 Task: Create a sub task Release to Production / Go Live for the task  Implement social media sharing feature for the app in the project Trex , assign it to team member softage.7@softage.net and update the status of the sub task to  Completed , set the priority of the sub task to High.
Action: Mouse moved to (59, 316)
Screenshot: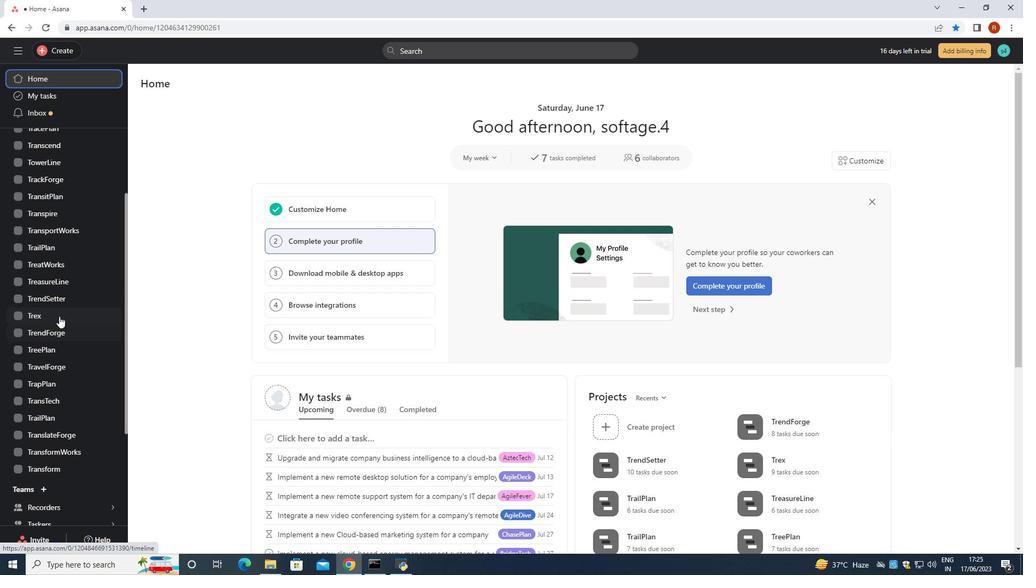
Action: Mouse pressed left at (59, 316)
Screenshot: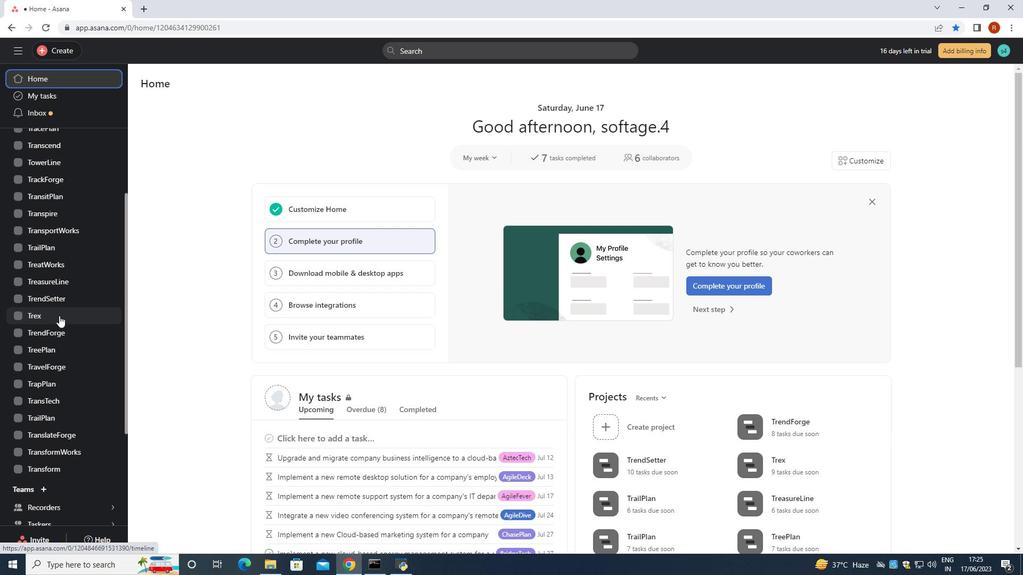 
Action: Mouse moved to (410, 256)
Screenshot: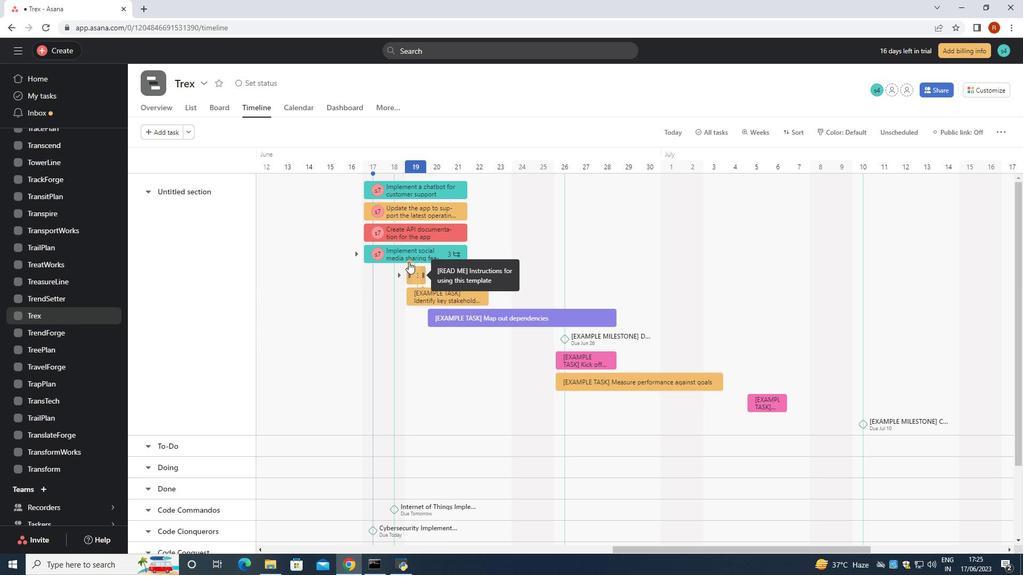 
Action: Mouse pressed left at (410, 256)
Screenshot: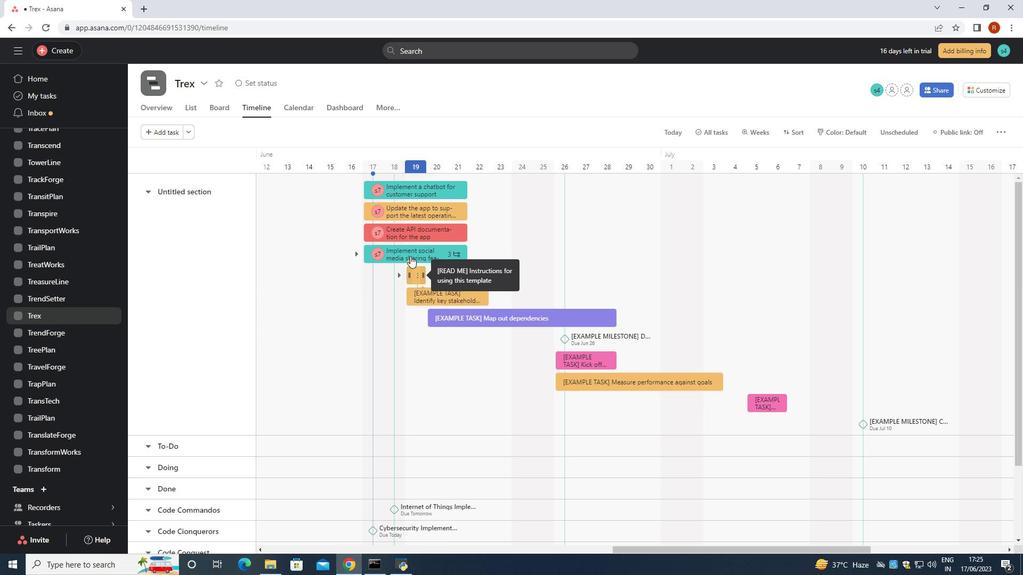 
Action: Mouse moved to (800, 308)
Screenshot: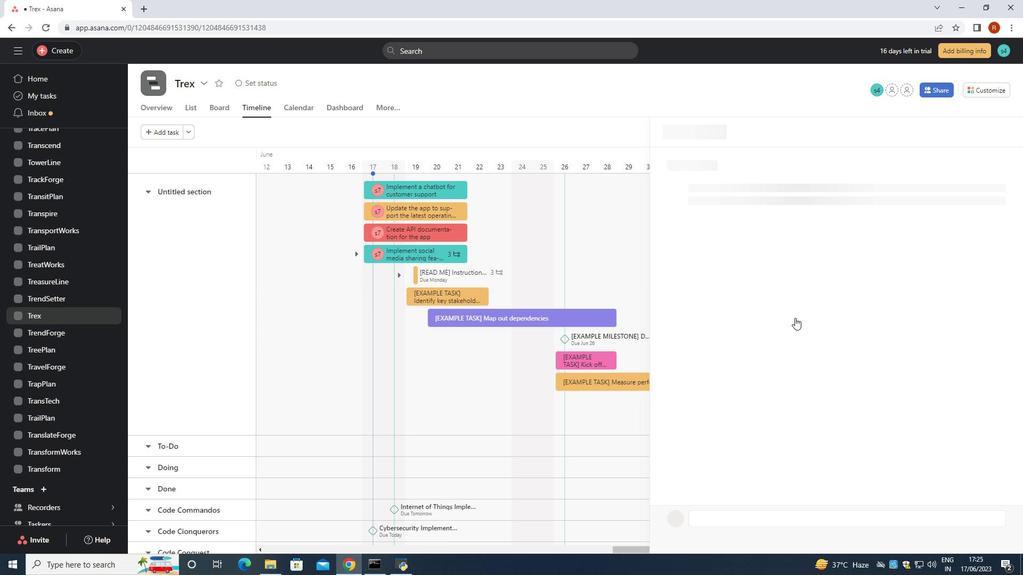 
Action: Mouse scrolled (800, 307) with delta (0, 0)
Screenshot: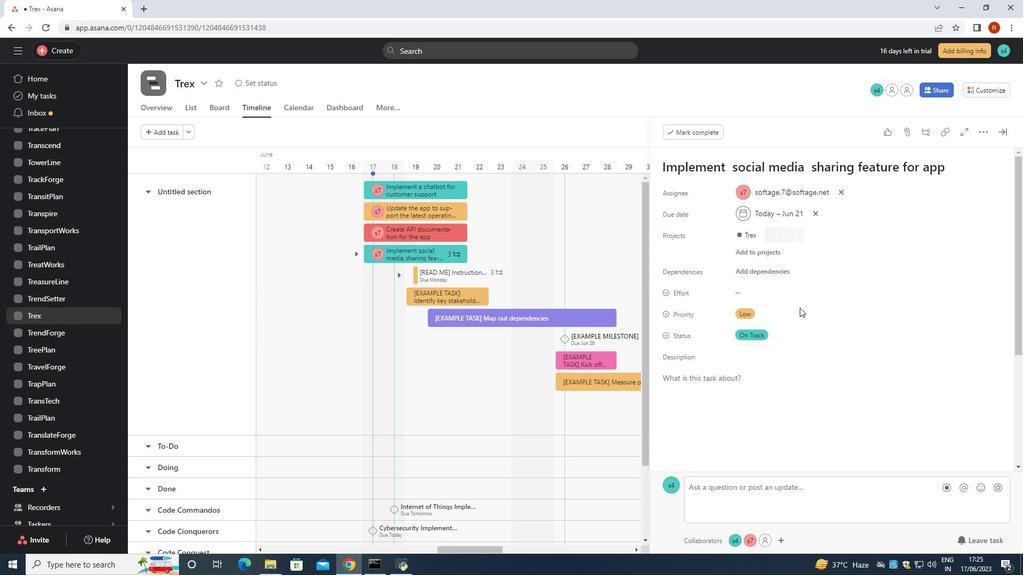 
Action: Mouse scrolled (800, 307) with delta (0, 0)
Screenshot: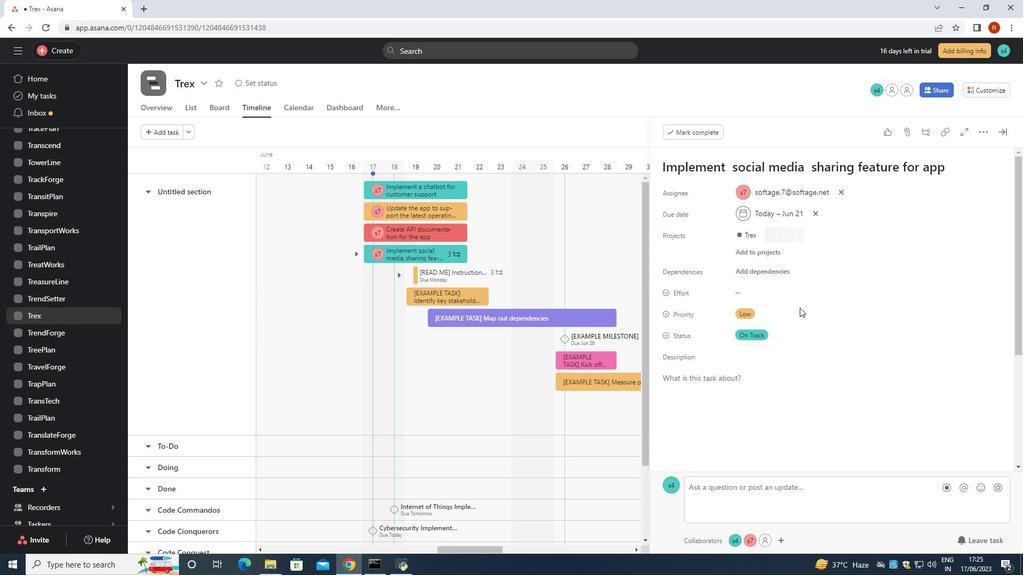 
Action: Mouse scrolled (800, 307) with delta (0, 0)
Screenshot: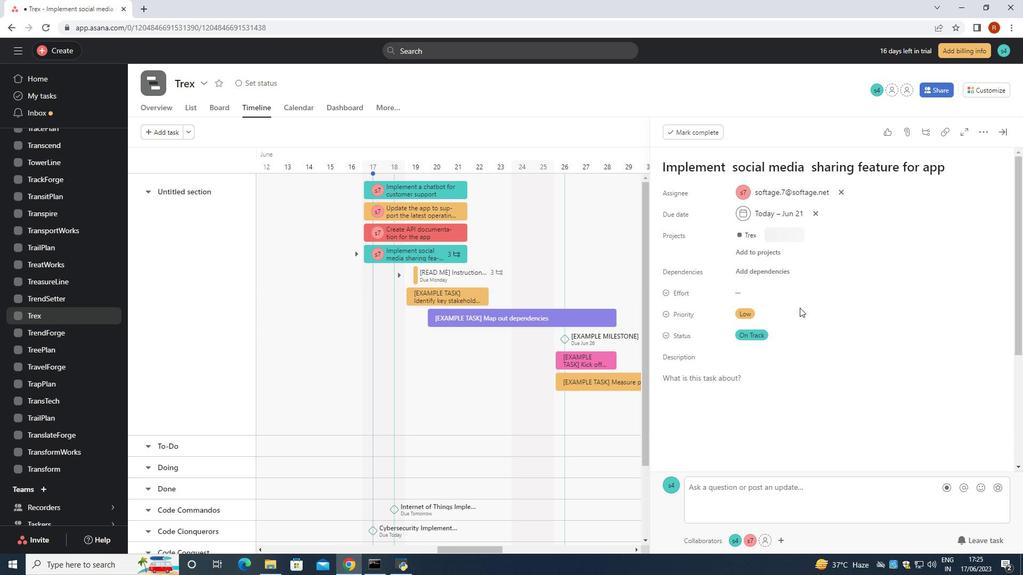 
Action: Mouse scrolled (800, 307) with delta (0, 0)
Screenshot: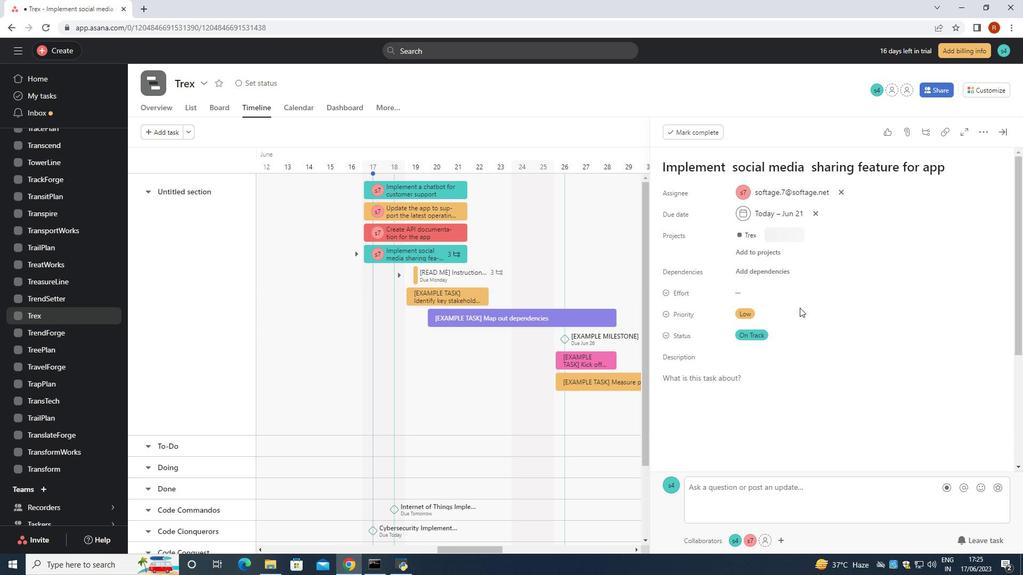 
Action: Mouse scrolled (800, 307) with delta (0, 0)
Screenshot: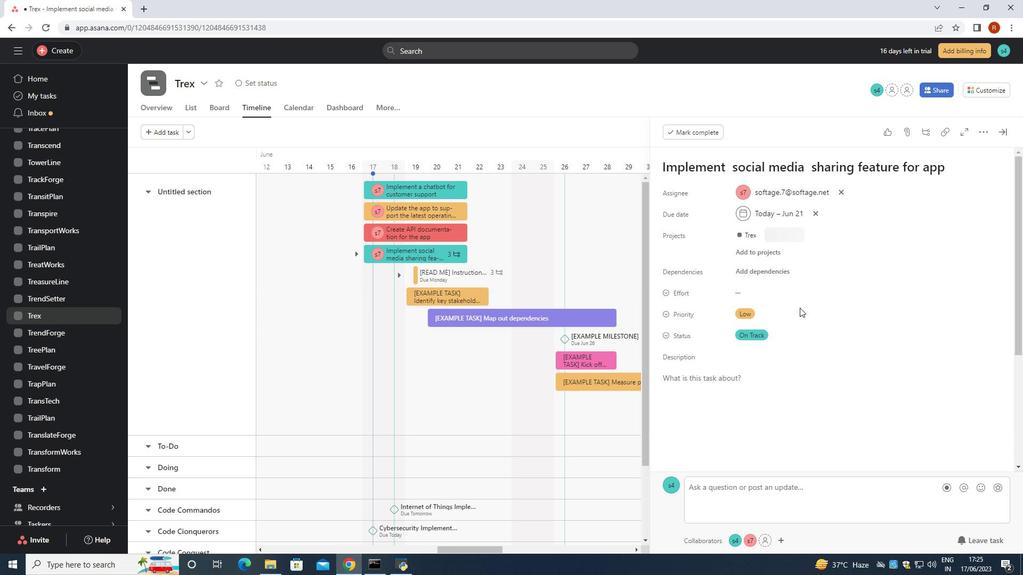 
Action: Mouse moved to (798, 305)
Screenshot: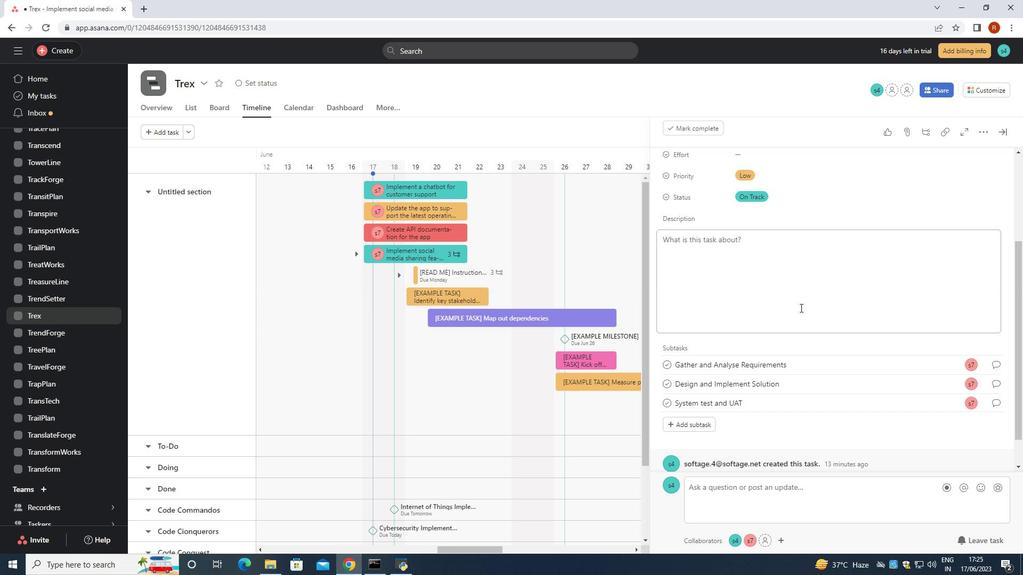 
Action: Mouse scrolled (798, 304) with delta (0, 0)
Screenshot: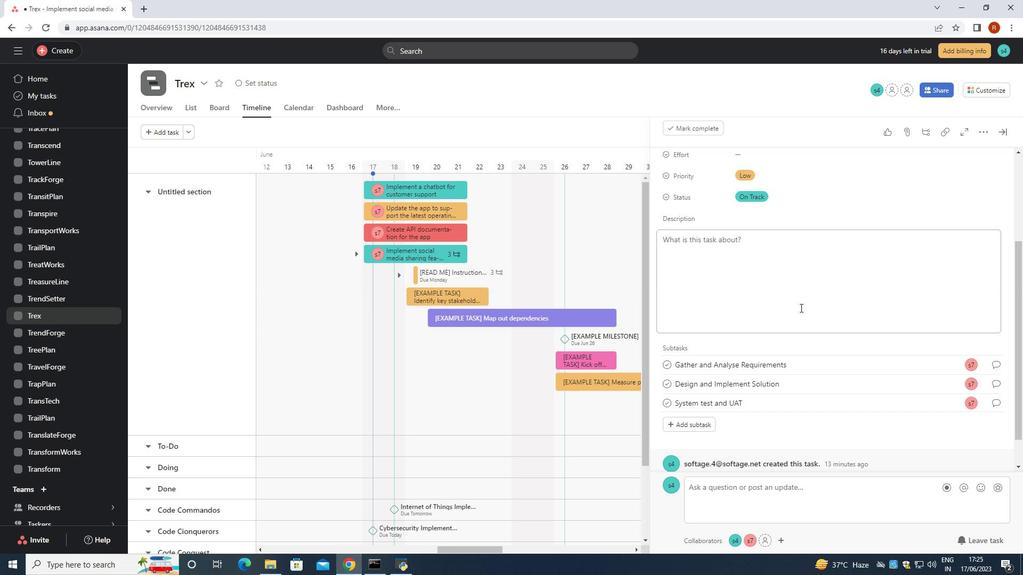 
Action: Mouse scrolled (798, 304) with delta (0, 0)
Screenshot: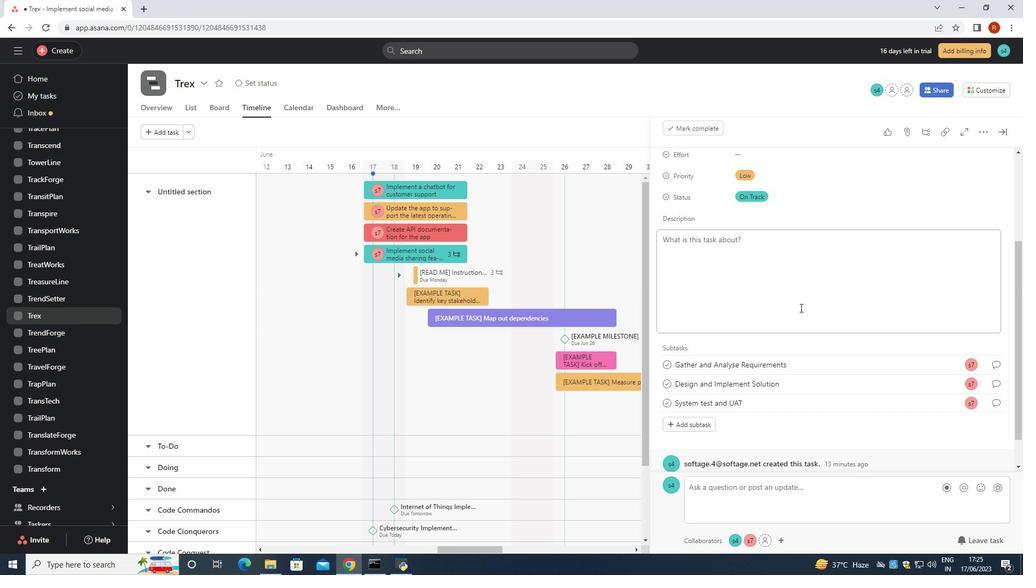 
Action: Mouse scrolled (798, 304) with delta (0, 0)
Screenshot: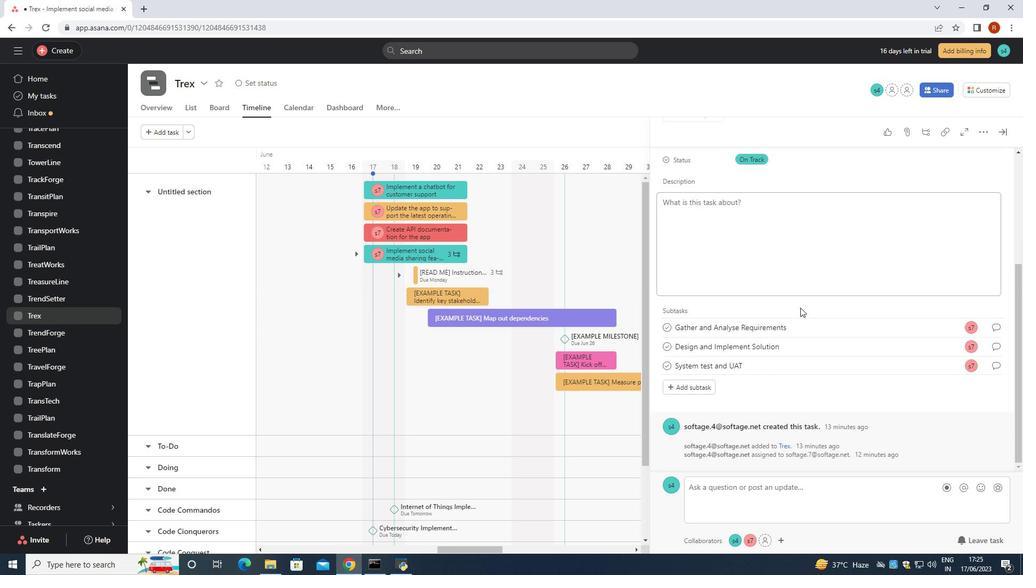 
Action: Mouse scrolled (798, 304) with delta (0, 0)
Screenshot: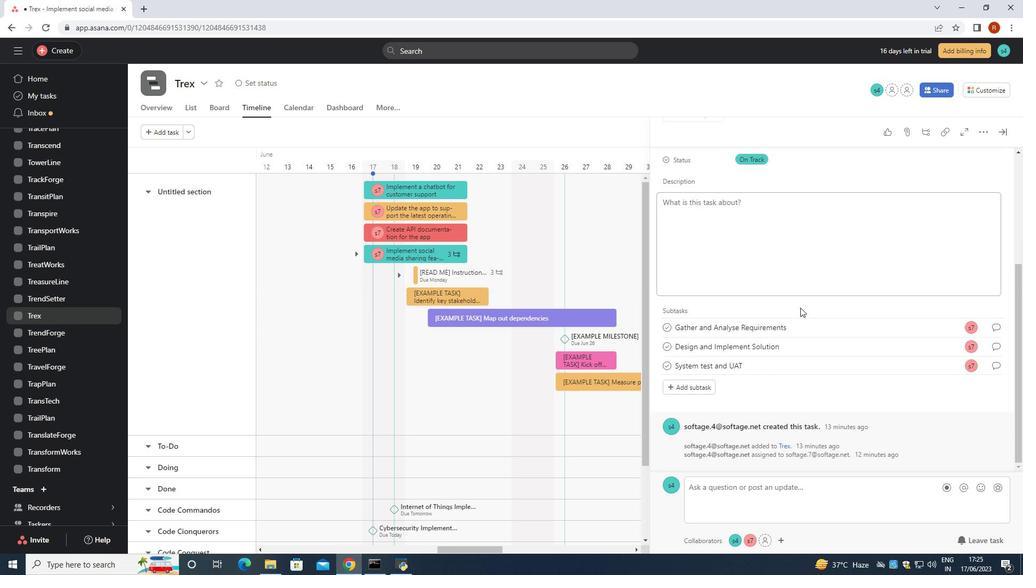 
Action: Mouse scrolled (798, 304) with delta (0, 0)
Screenshot: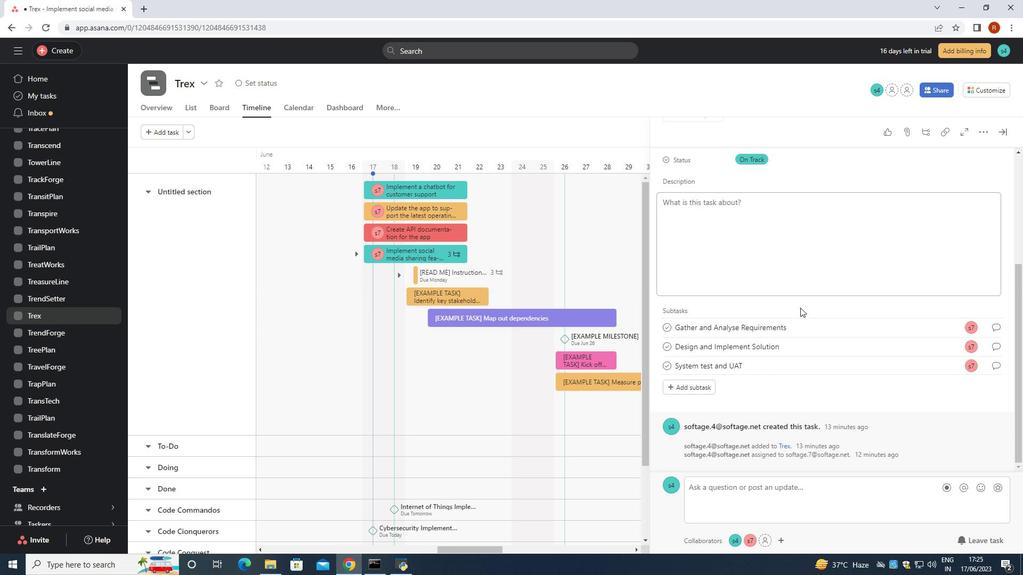 
Action: Mouse moved to (696, 386)
Screenshot: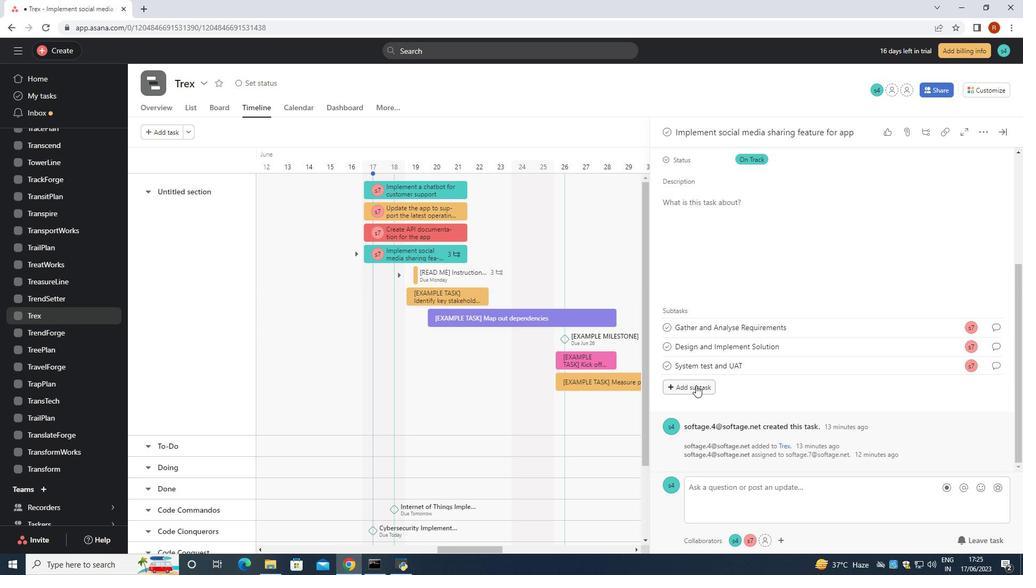 
Action: Mouse pressed left at (696, 386)
Screenshot: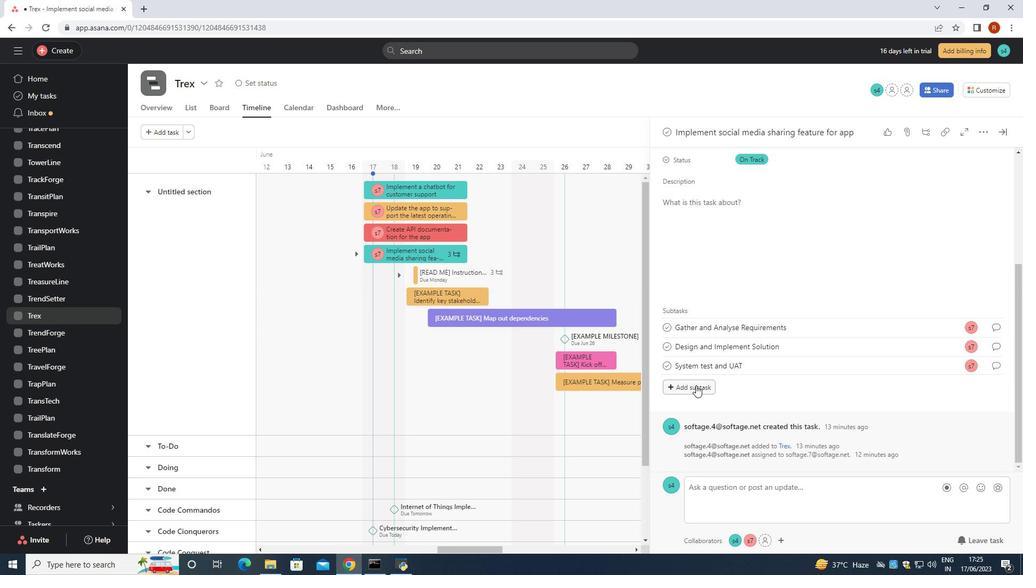 
Action: Mouse moved to (696, 390)
Screenshot: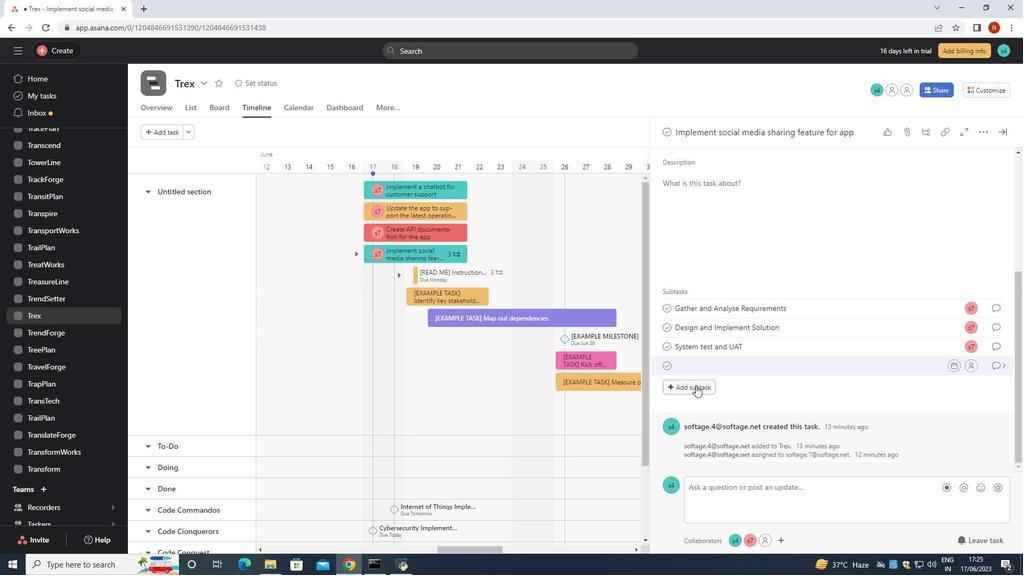 
Action: Key pressed <Key.shift>Re;<Key.backspace>lease<Key.space>to<Key.space><Key.shift><Key.shift><Key.shift>Production/<Key.shift>Go<Key.space><Key.shift>Live<Key.space>
Screenshot: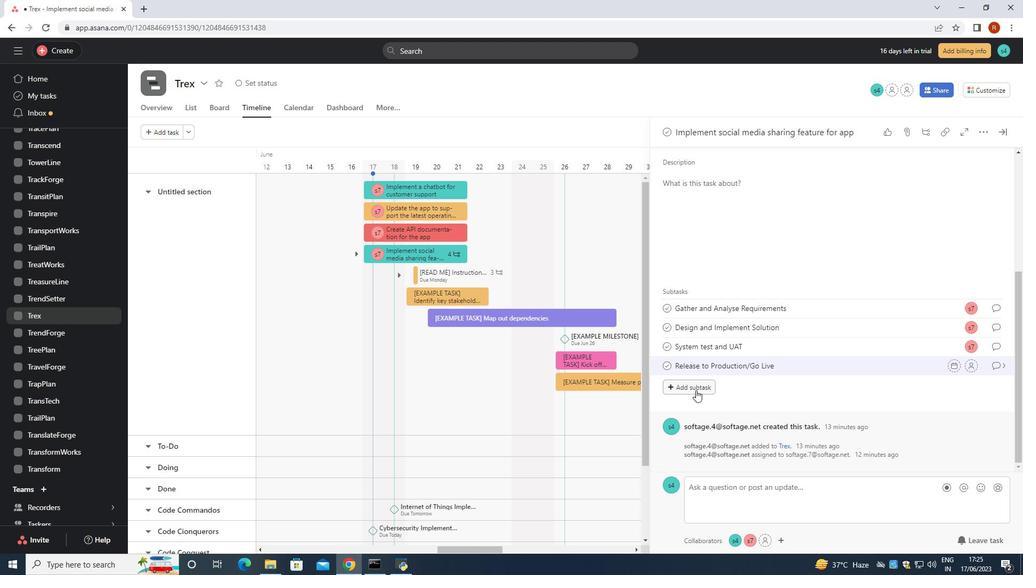 
Action: Mouse moved to (965, 366)
Screenshot: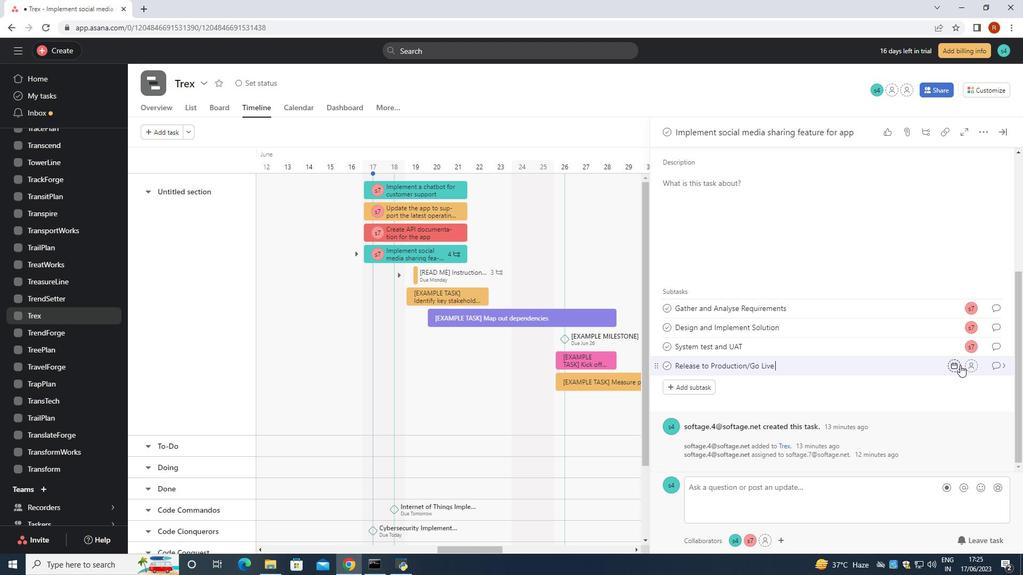 
Action: Mouse pressed left at (965, 366)
Screenshot: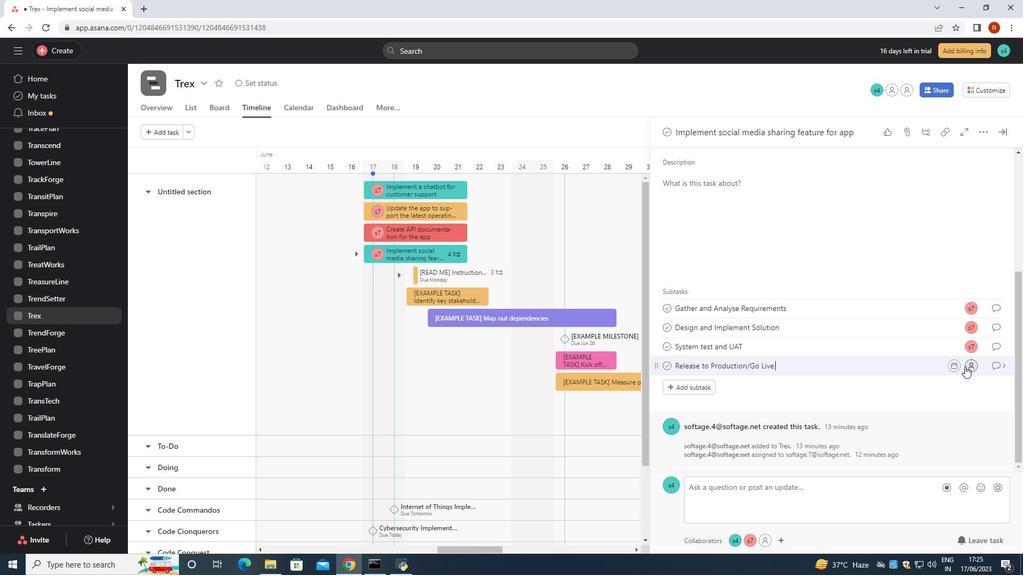 
Action: Key pressed softage.7<Key.shift>@softage.net
Screenshot: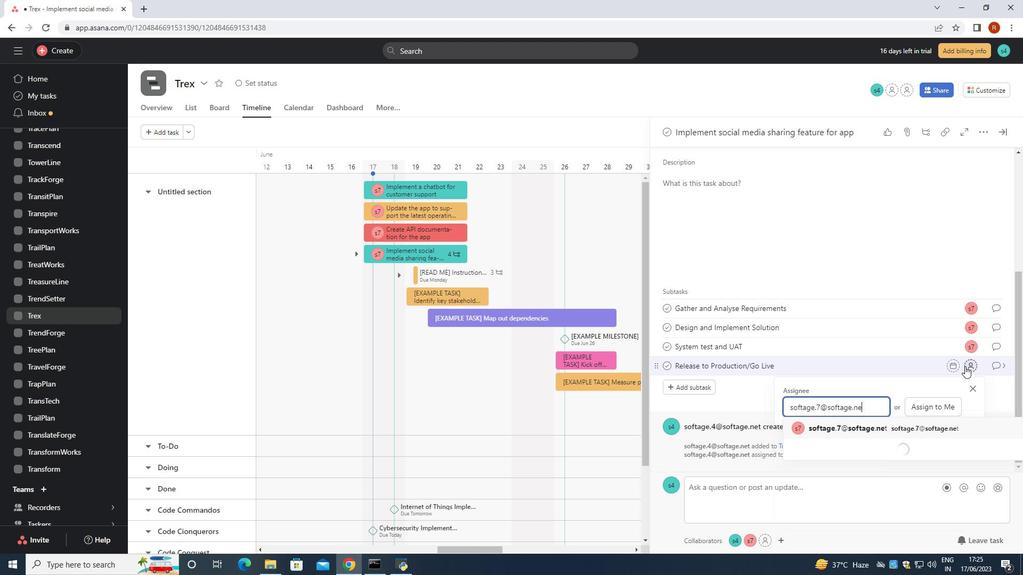 
Action: Mouse moved to (909, 425)
Screenshot: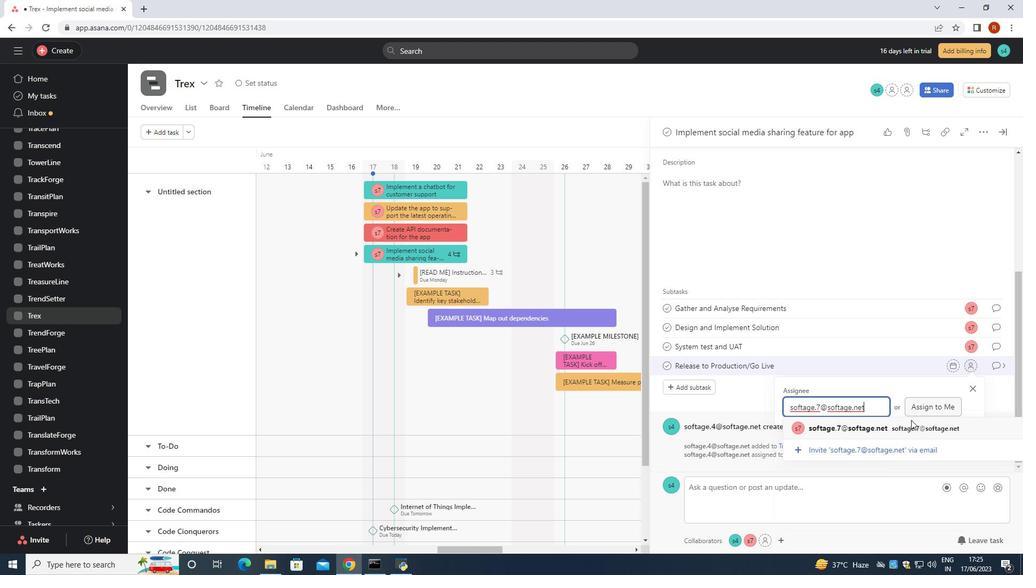 
Action: Mouse pressed left at (909, 425)
Screenshot: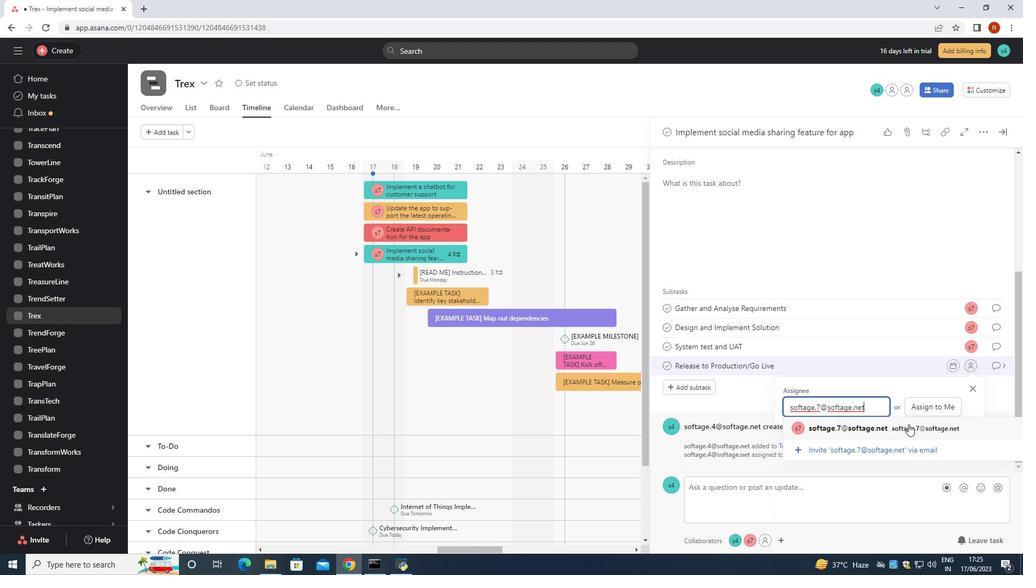 
Action: Mouse moved to (994, 365)
Screenshot: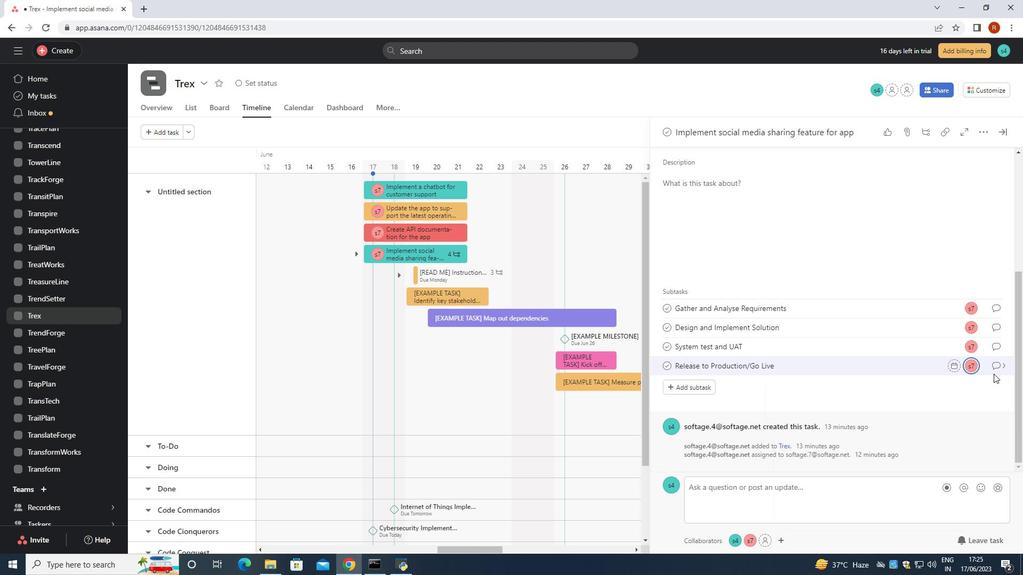 
Action: Mouse pressed left at (994, 365)
Screenshot: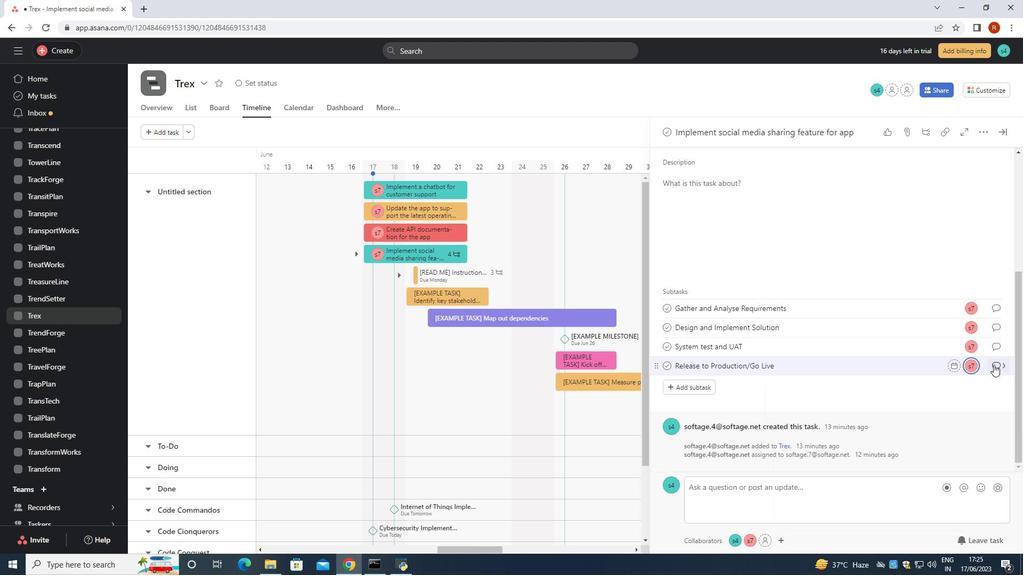 
Action: Mouse moved to (719, 290)
Screenshot: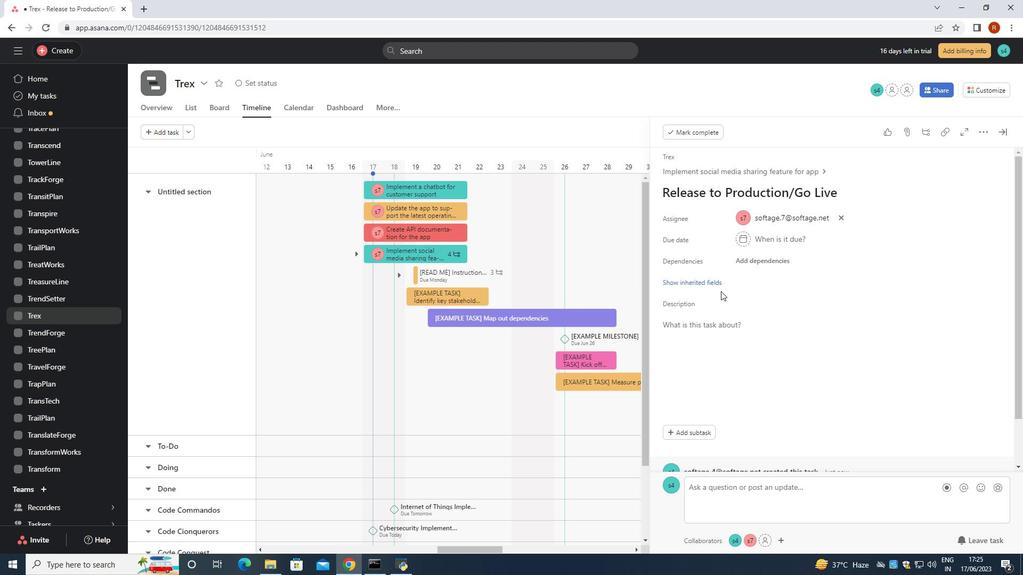 
Action: Mouse pressed left at (719, 290)
Screenshot: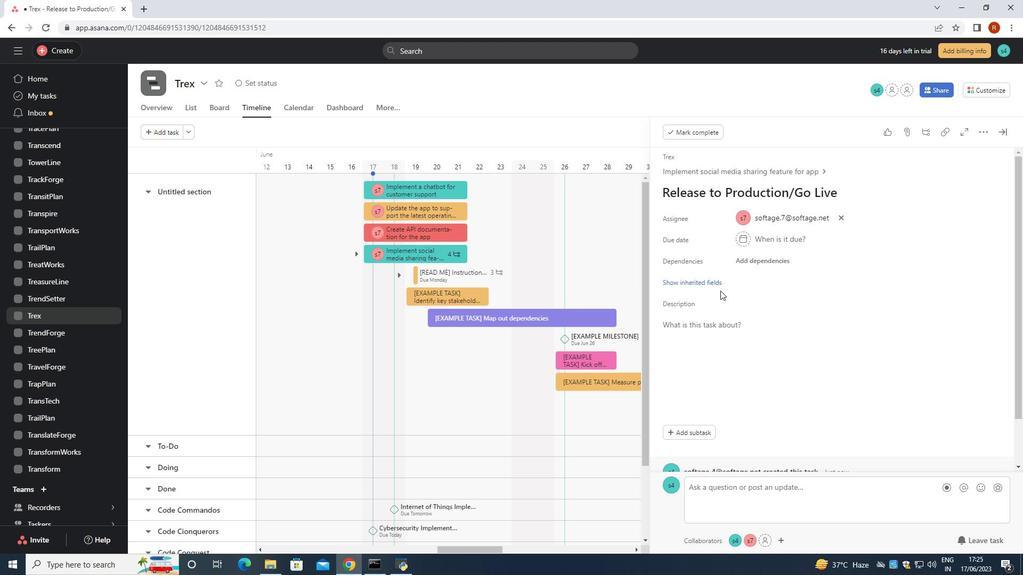 
Action: Mouse moved to (717, 284)
Screenshot: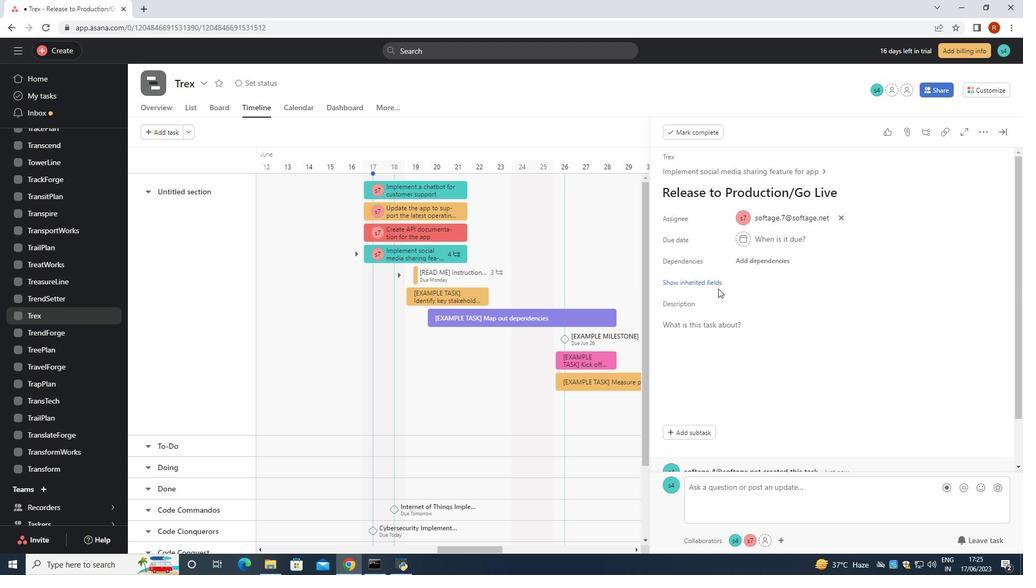 
Action: Mouse pressed left at (717, 284)
Screenshot: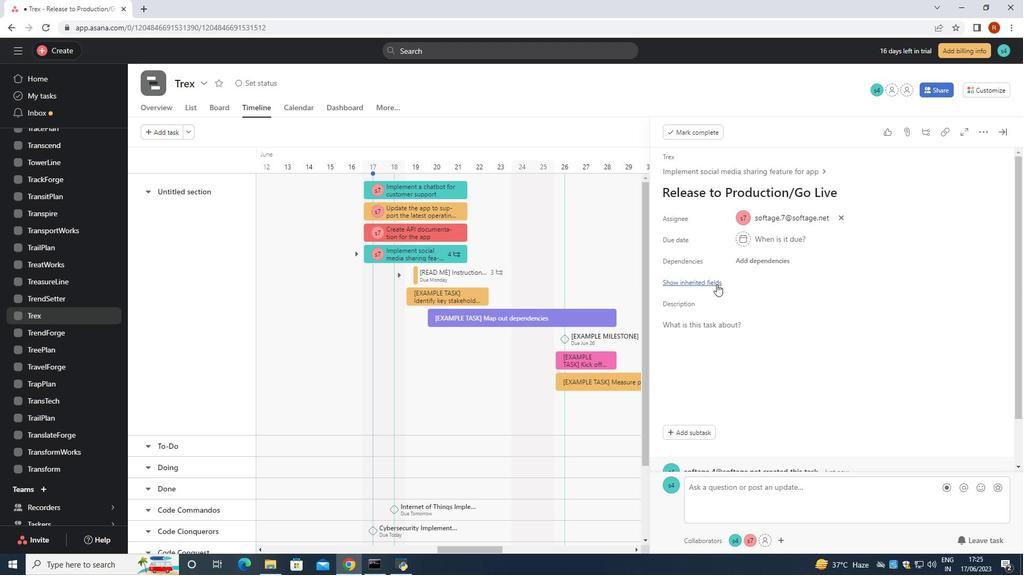 
Action: Mouse moved to (739, 345)
Screenshot: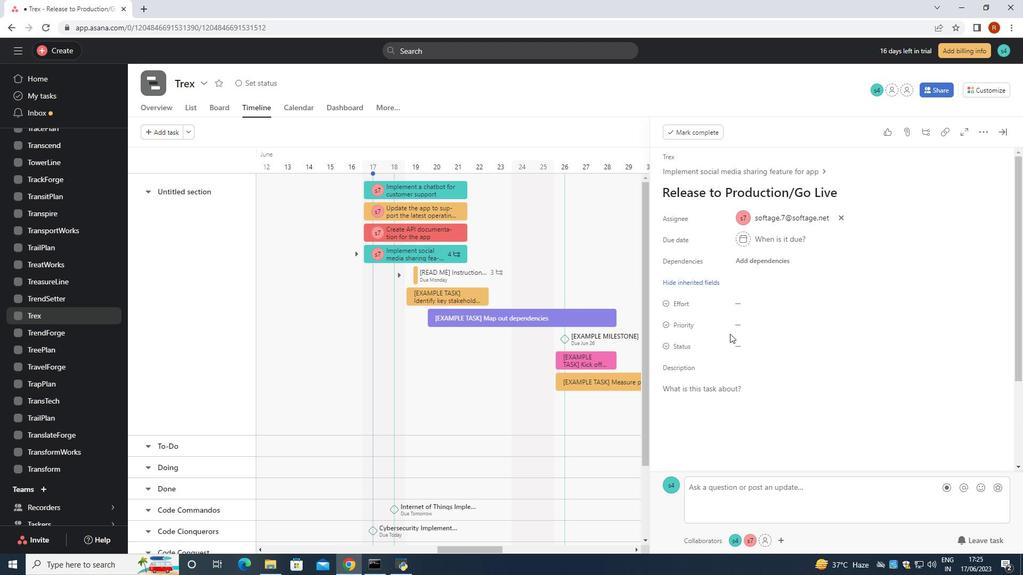 
Action: Mouse pressed left at (739, 345)
Screenshot: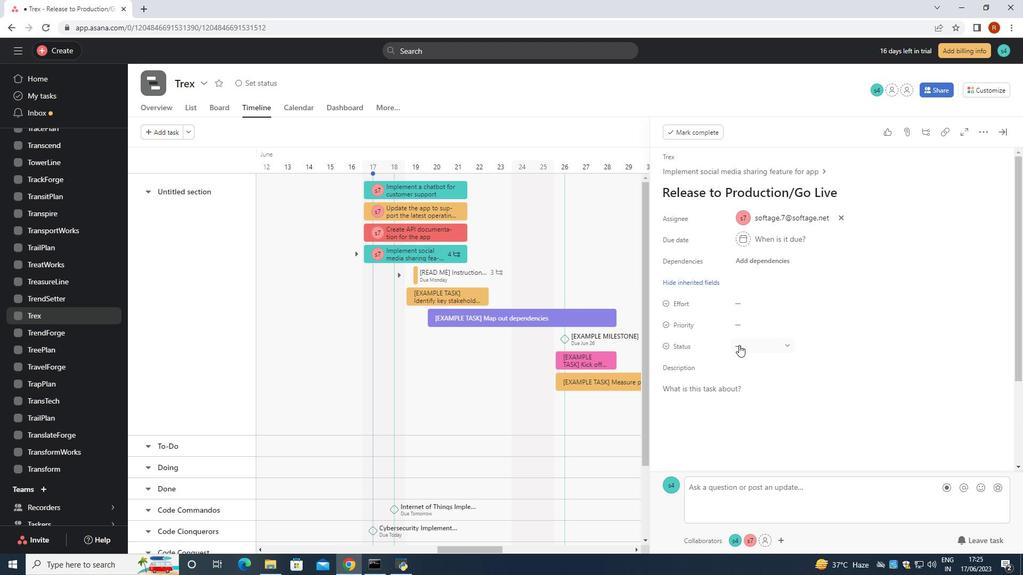 
Action: Mouse moved to (776, 437)
Screenshot: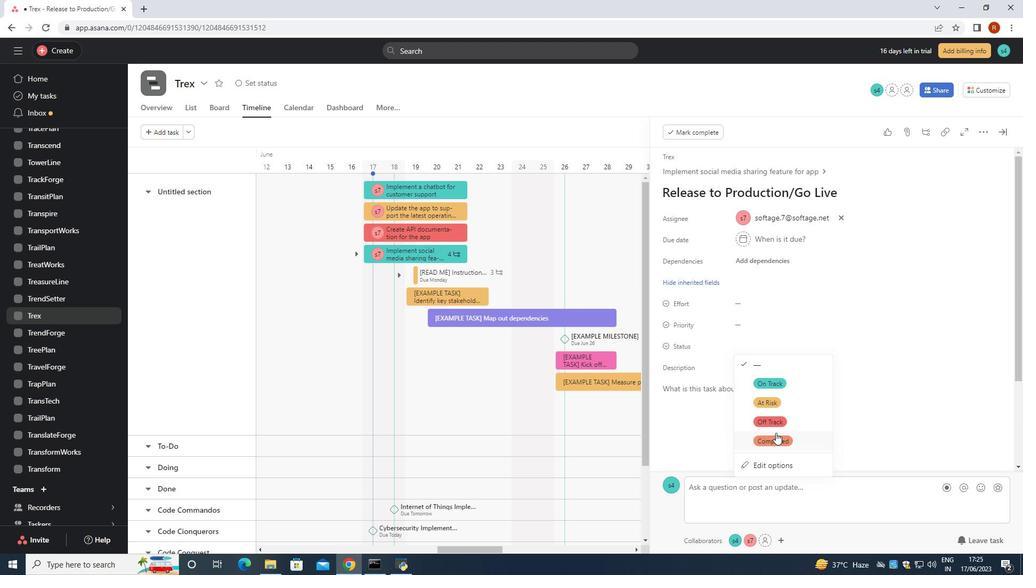 
Action: Mouse pressed left at (776, 437)
Screenshot: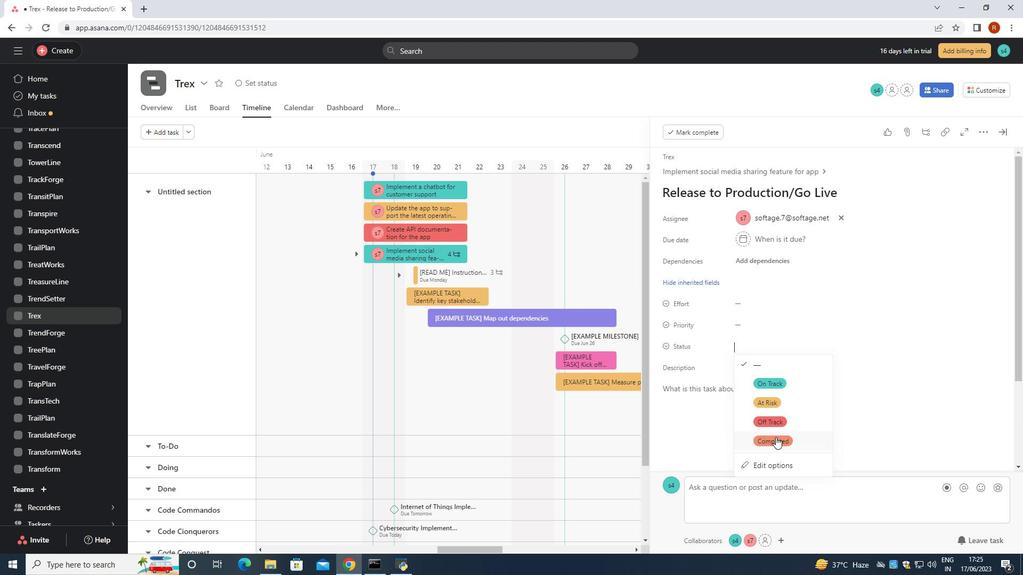 
Action: Mouse moved to (746, 322)
Screenshot: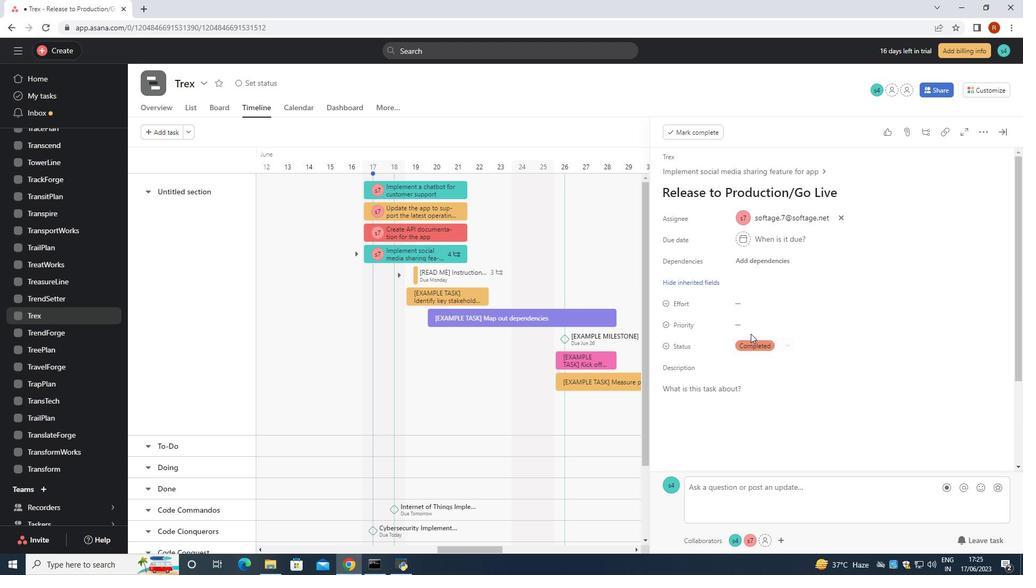 
Action: Mouse pressed left at (746, 322)
Screenshot: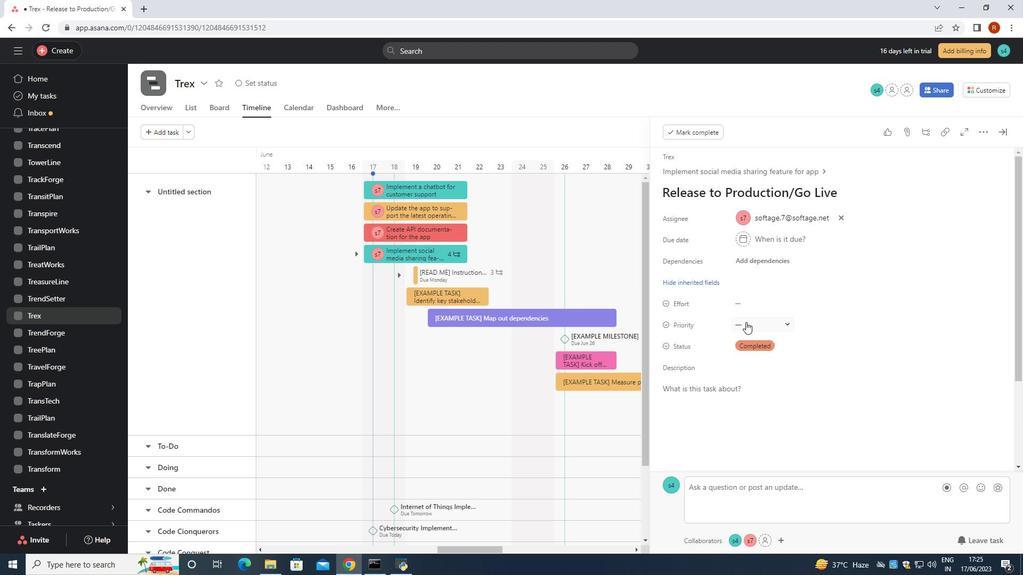 
Action: Mouse moved to (765, 365)
Screenshot: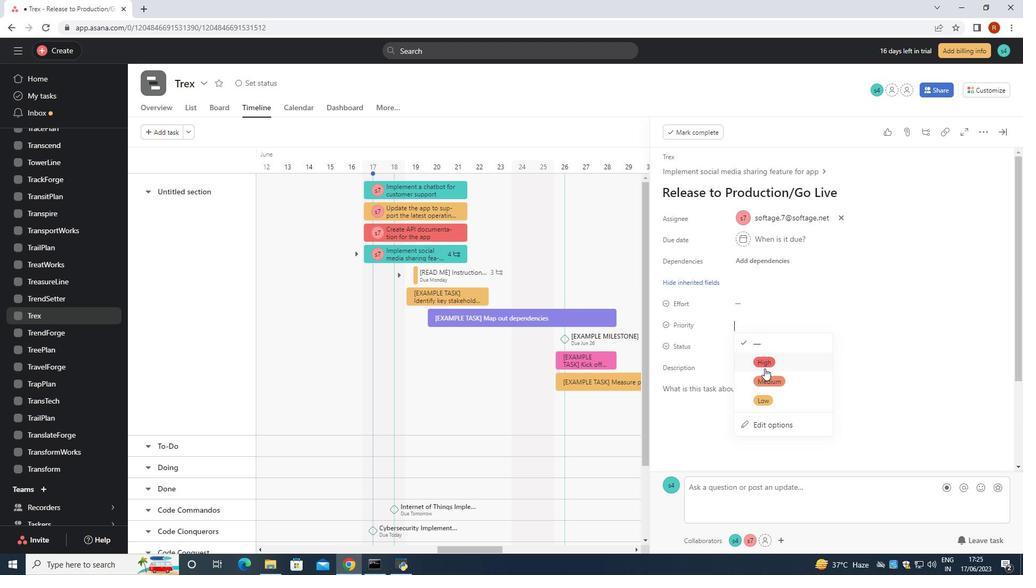 
Action: Mouse pressed left at (765, 365)
Screenshot: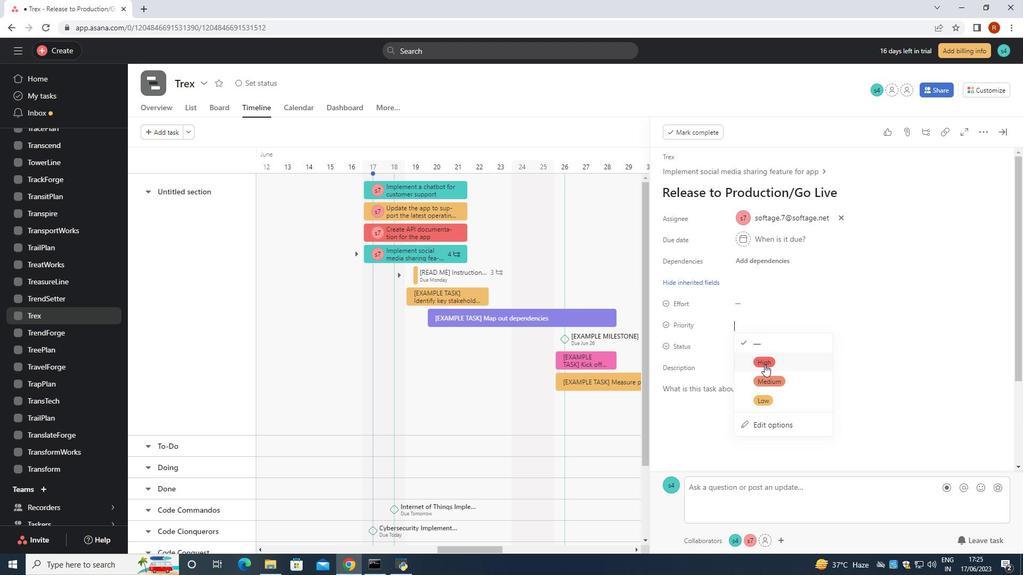 
Action: Mouse moved to (906, 363)
Screenshot: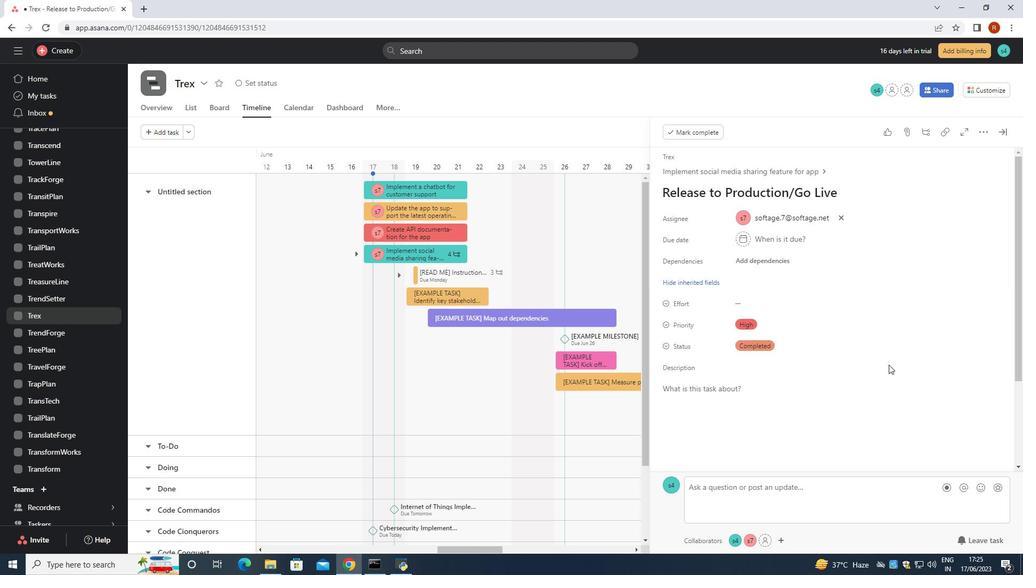 
